 Task: Add an event with the title Second Staff Training: Time Management, date ''2023/10/29'', time 8:30 AM to 10:30 AMand add a description: If applicable, participants will explore effective communication strategies for remote or virtual team environments. They will learn how to leverage technology tools, manage communication barriers, and maintain strong connections despite physical distance.Select event color  Graphite . Add location for the event as: 789 Mount Sinai, Sinai, Egypt, logged in from the account softage.6@softage.netand send the event invitation to softage.10@softage.net and softage.4@softage.net. Set a reminder for the event Doesn''t repeat
Action: Mouse moved to (92, 101)
Screenshot: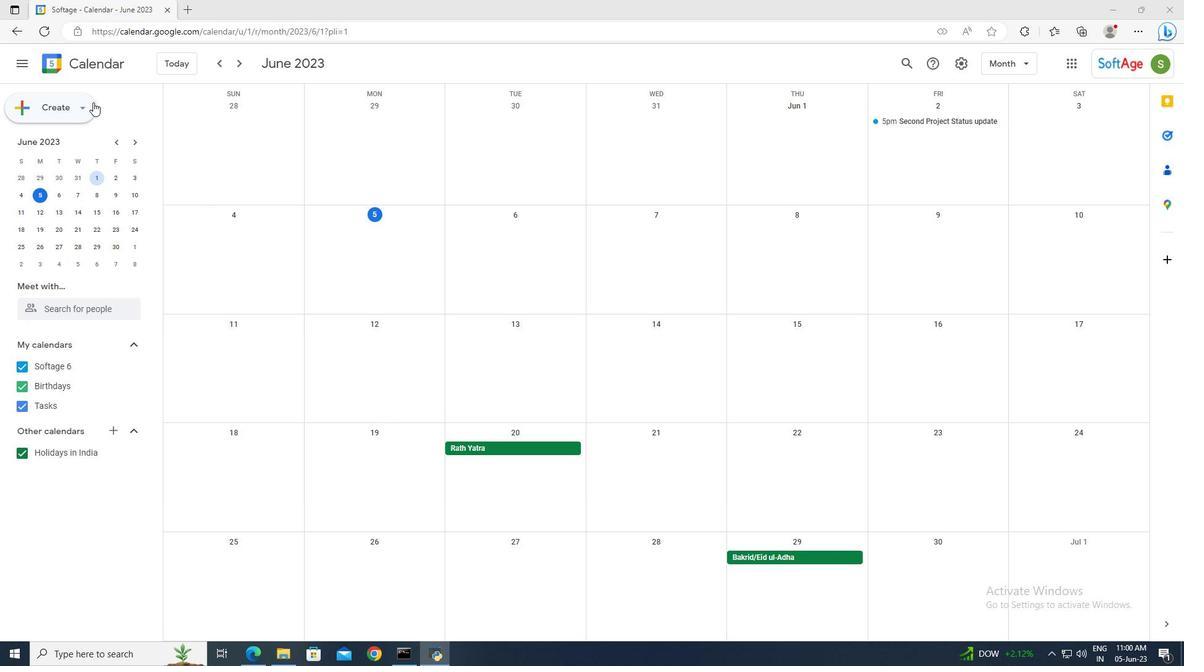 
Action: Mouse pressed left at (92, 101)
Screenshot: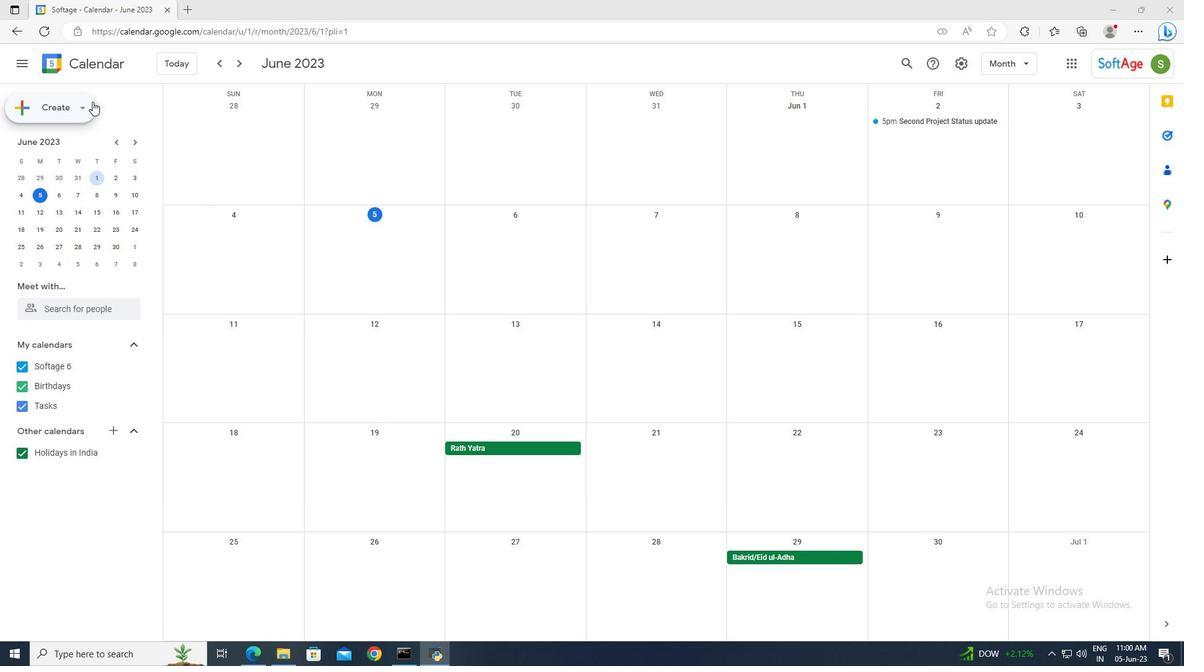 
Action: Mouse moved to (96, 133)
Screenshot: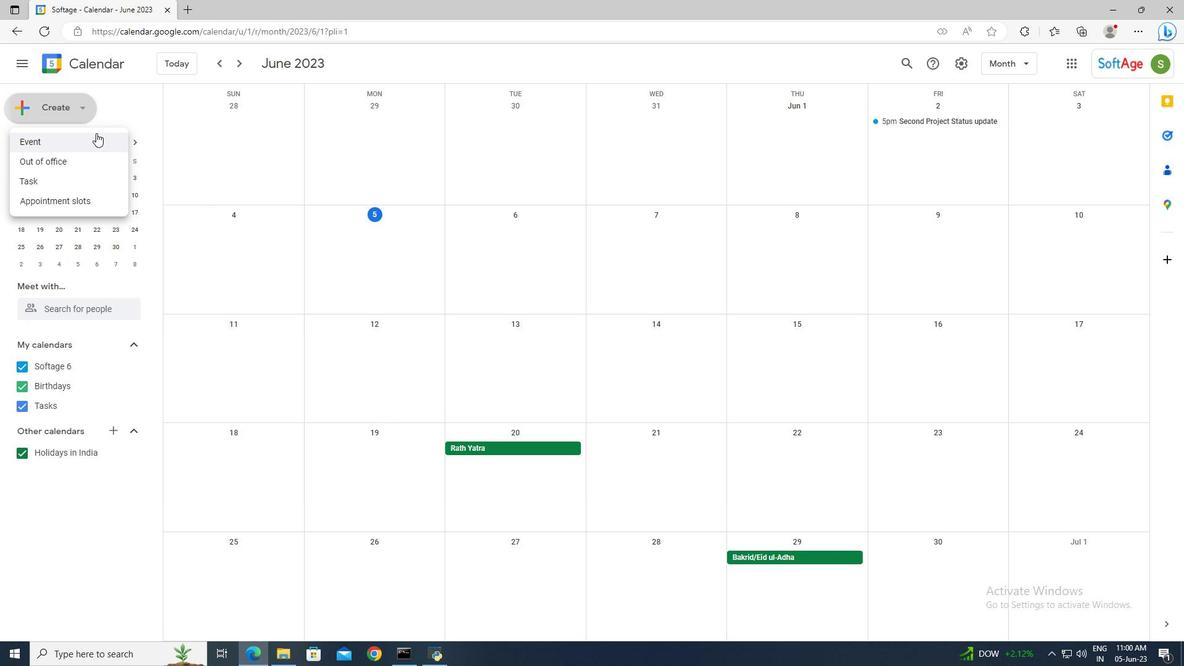 
Action: Mouse pressed left at (96, 133)
Screenshot: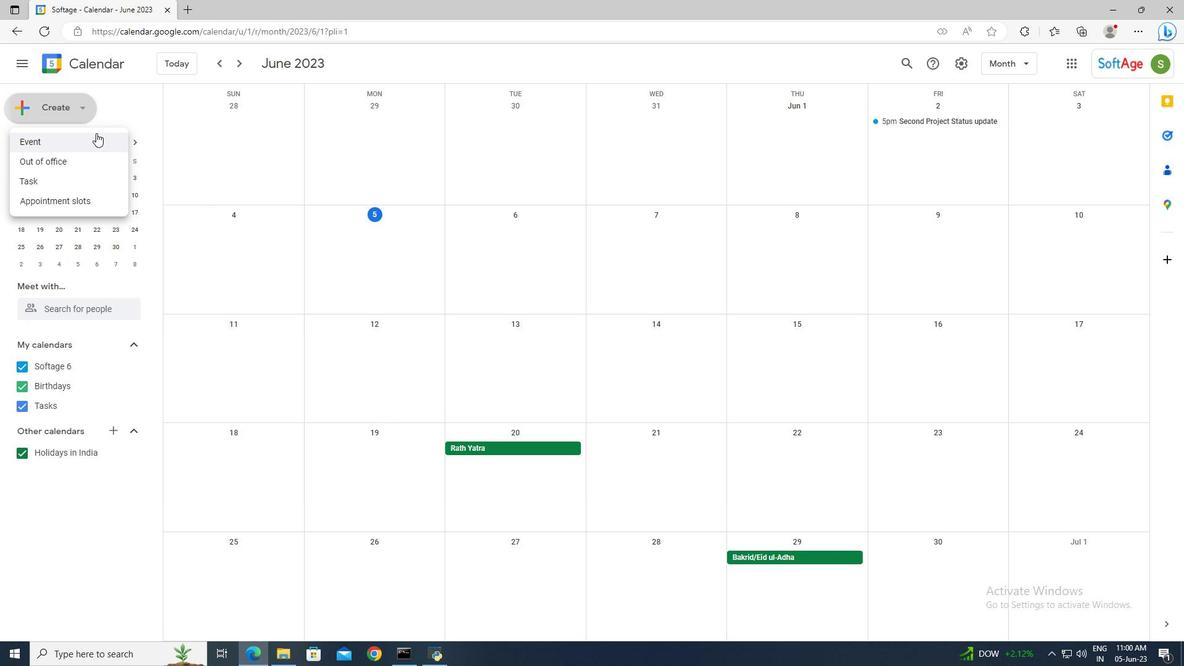 
Action: Mouse moved to (613, 412)
Screenshot: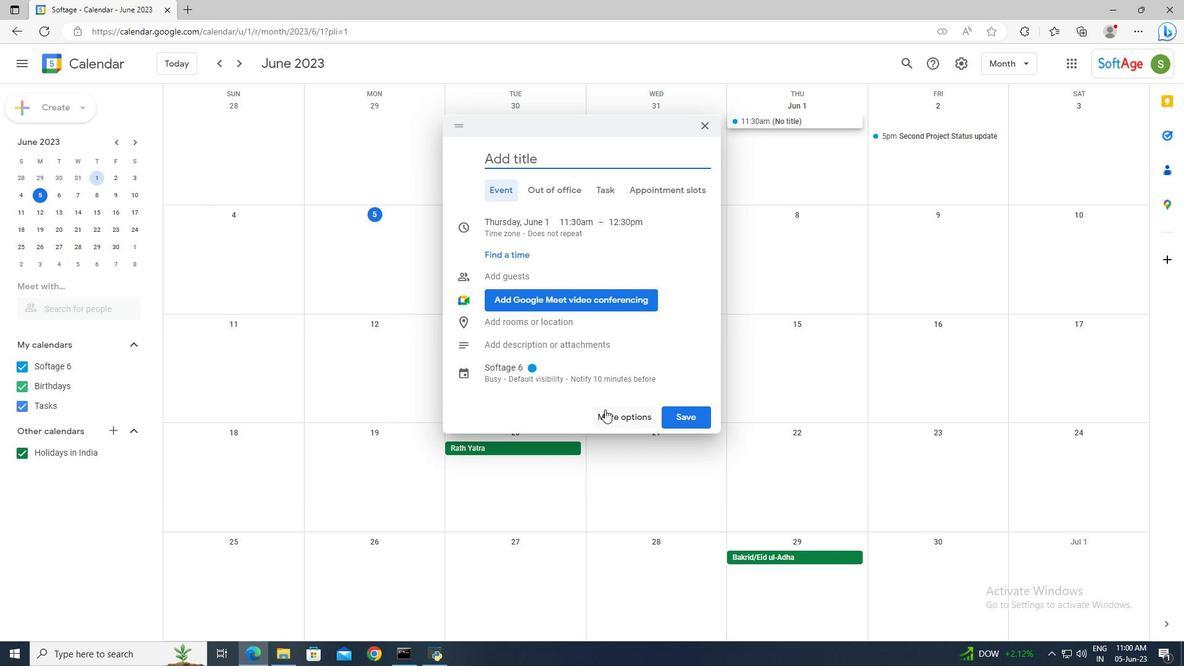 
Action: Mouse pressed left at (613, 412)
Screenshot: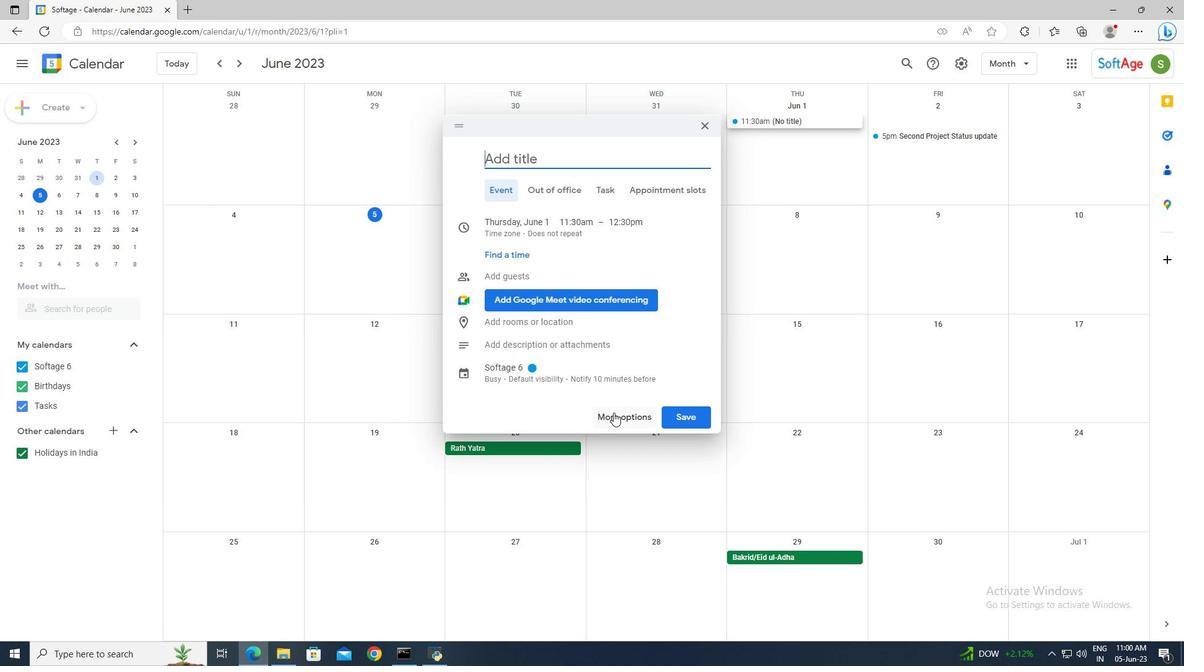 
Action: Mouse moved to (382, 69)
Screenshot: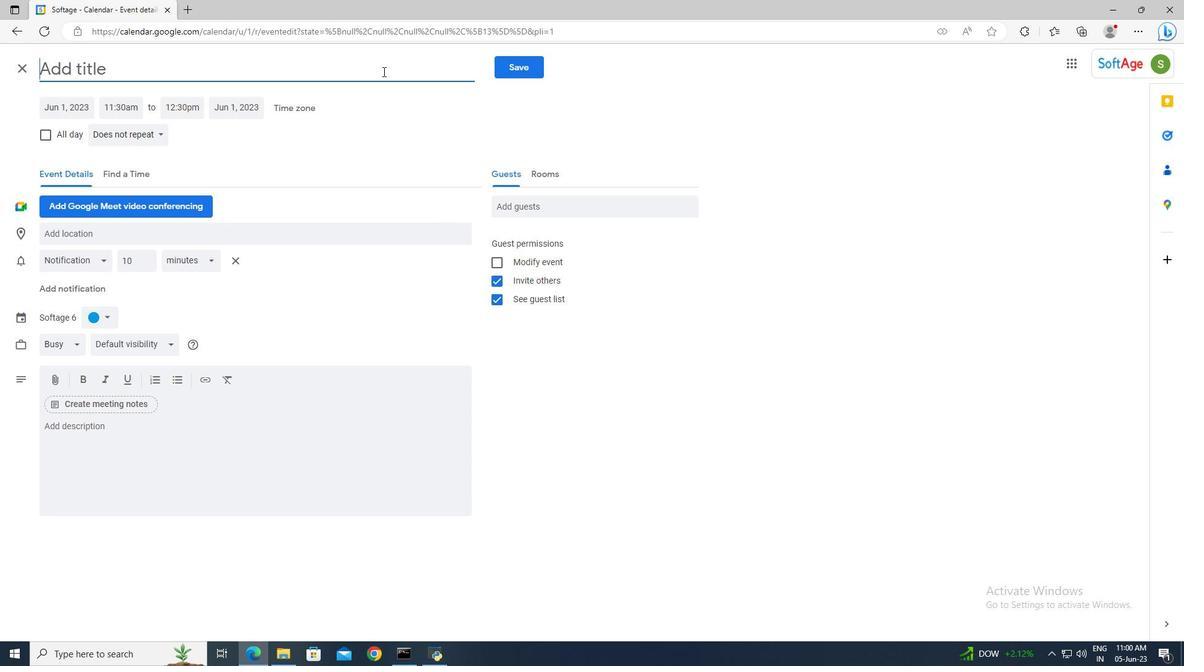 
Action: Mouse pressed left at (382, 69)
Screenshot: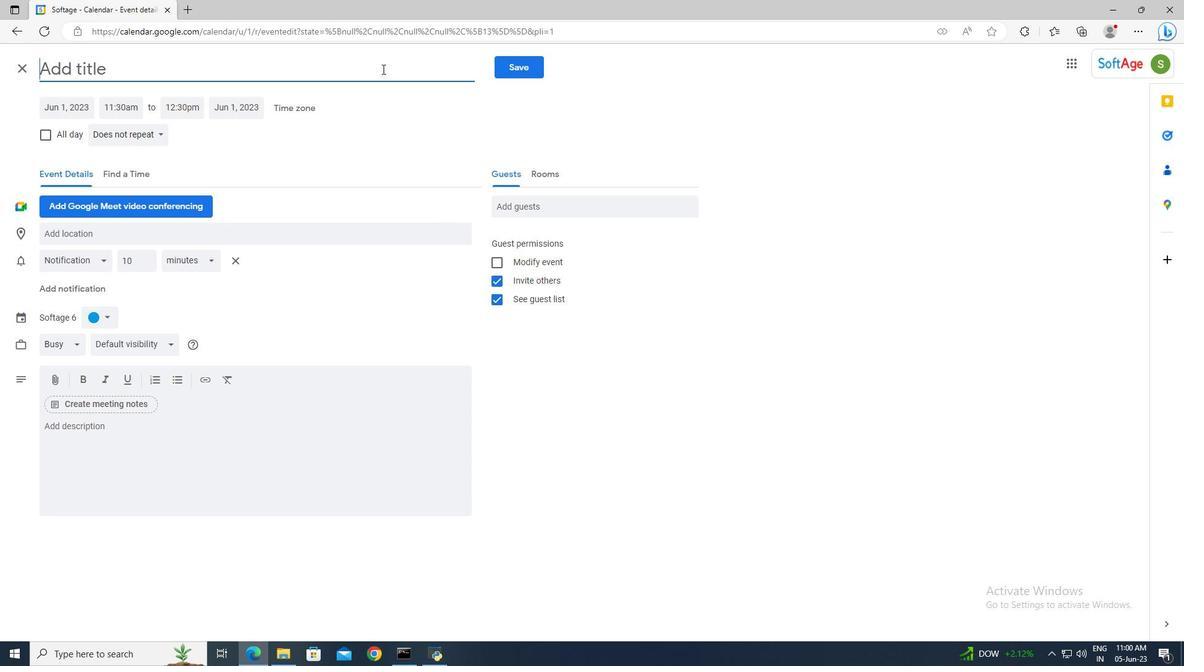 
Action: Key pressed <Key.shift>Second<Key.space><Key.shift_r>Staff<Key.space><Key.shift>Training<Key.shift>:<Key.space><Key.shift>Time<Key.space><Key.shift>Management
Screenshot: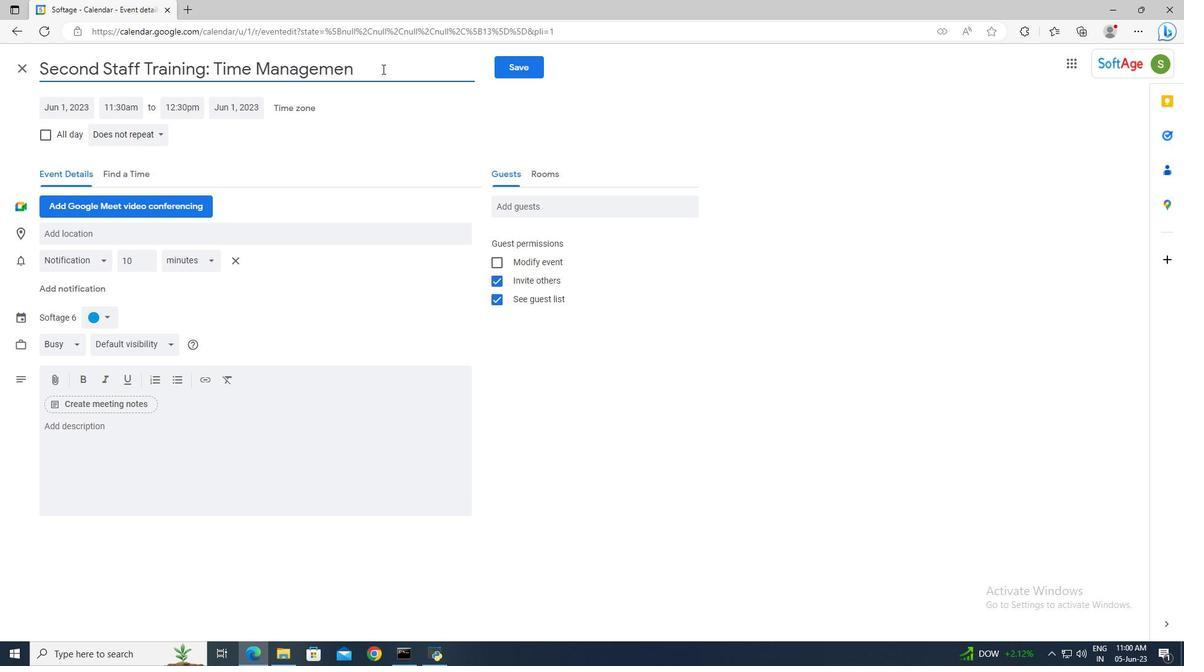 
Action: Mouse moved to (80, 102)
Screenshot: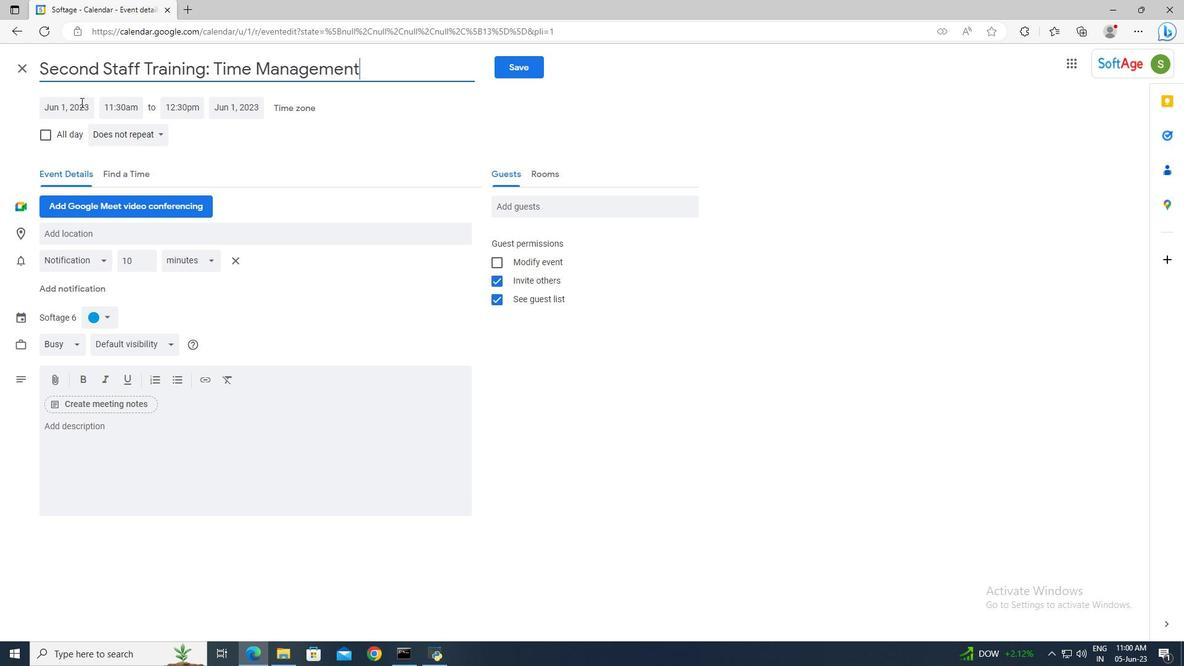
Action: Mouse pressed left at (80, 102)
Screenshot: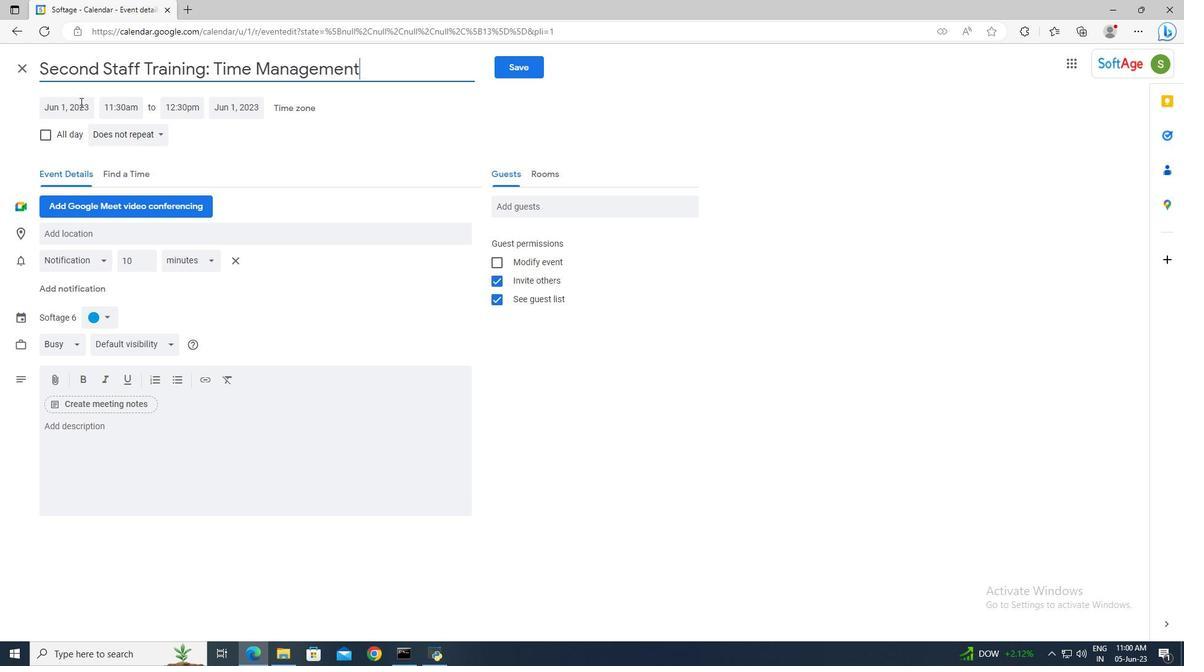 
Action: Mouse moved to (193, 133)
Screenshot: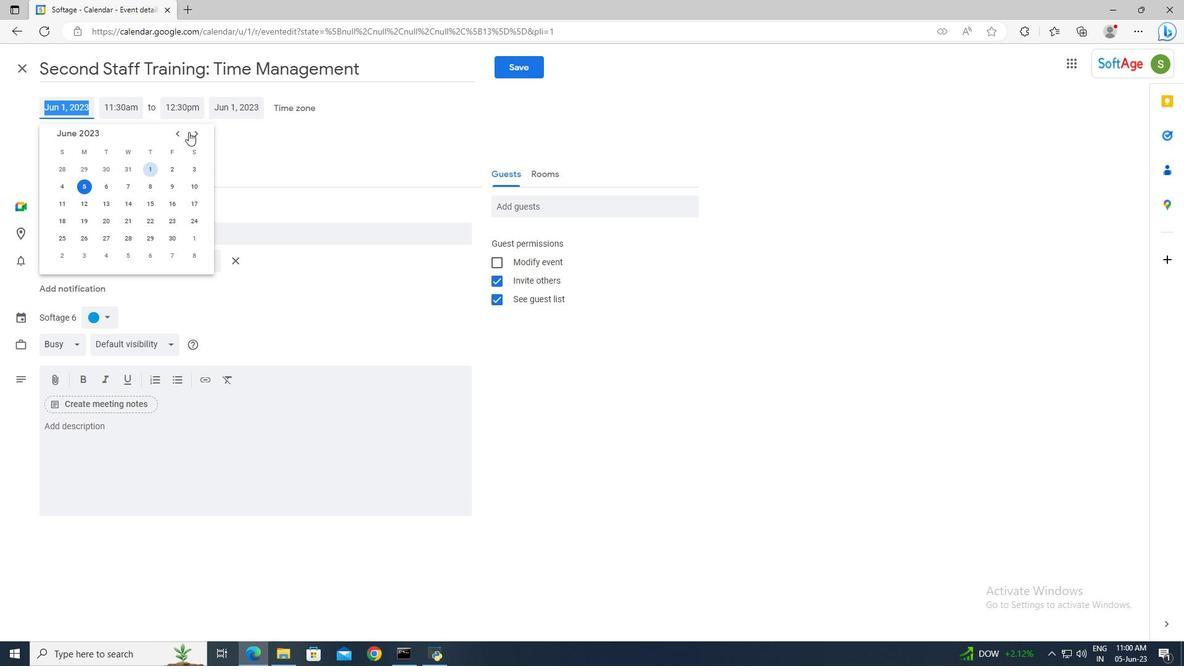 
Action: Mouse pressed left at (193, 133)
Screenshot: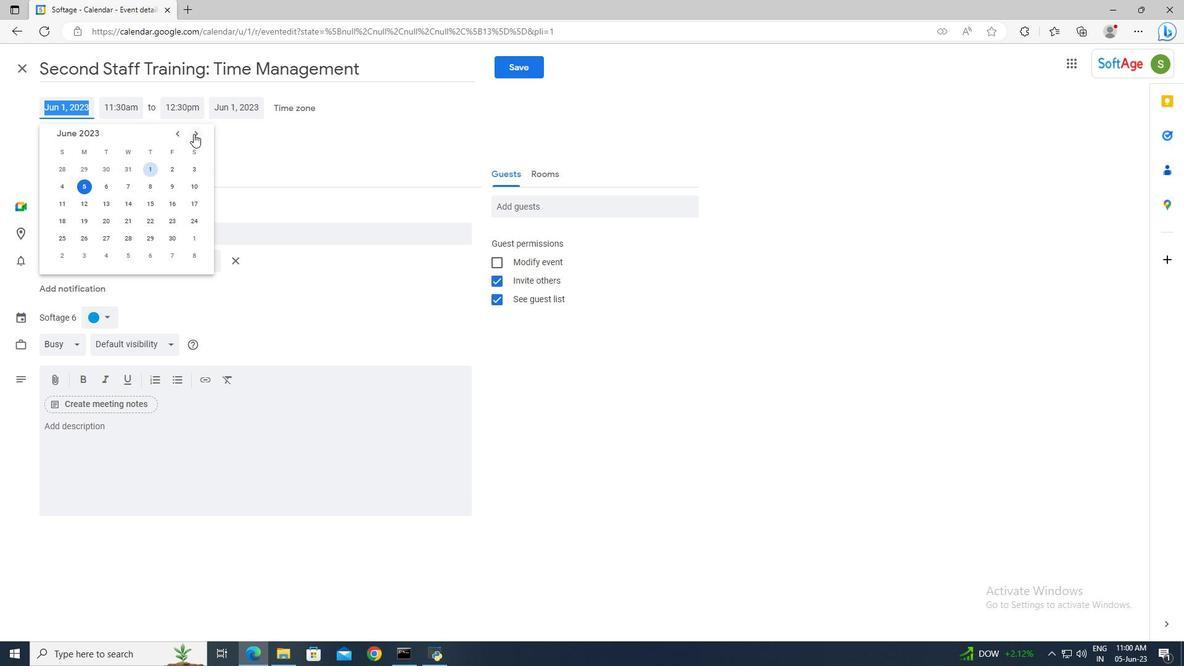 
Action: Mouse pressed left at (193, 133)
Screenshot: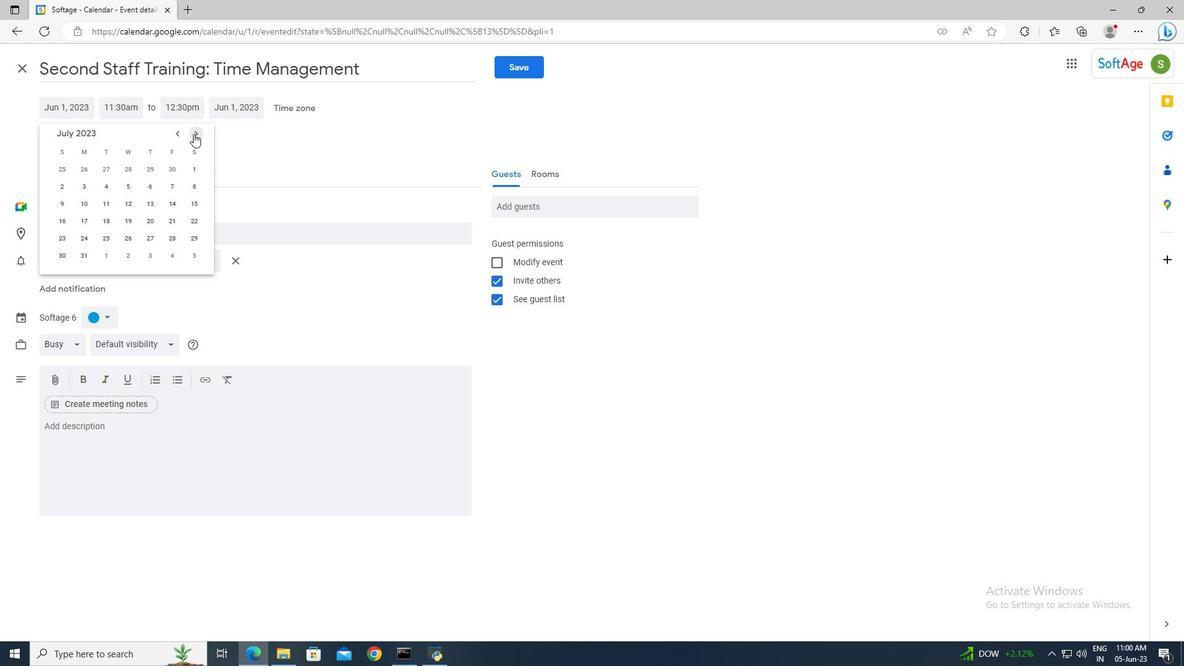 
Action: Mouse pressed left at (193, 133)
Screenshot: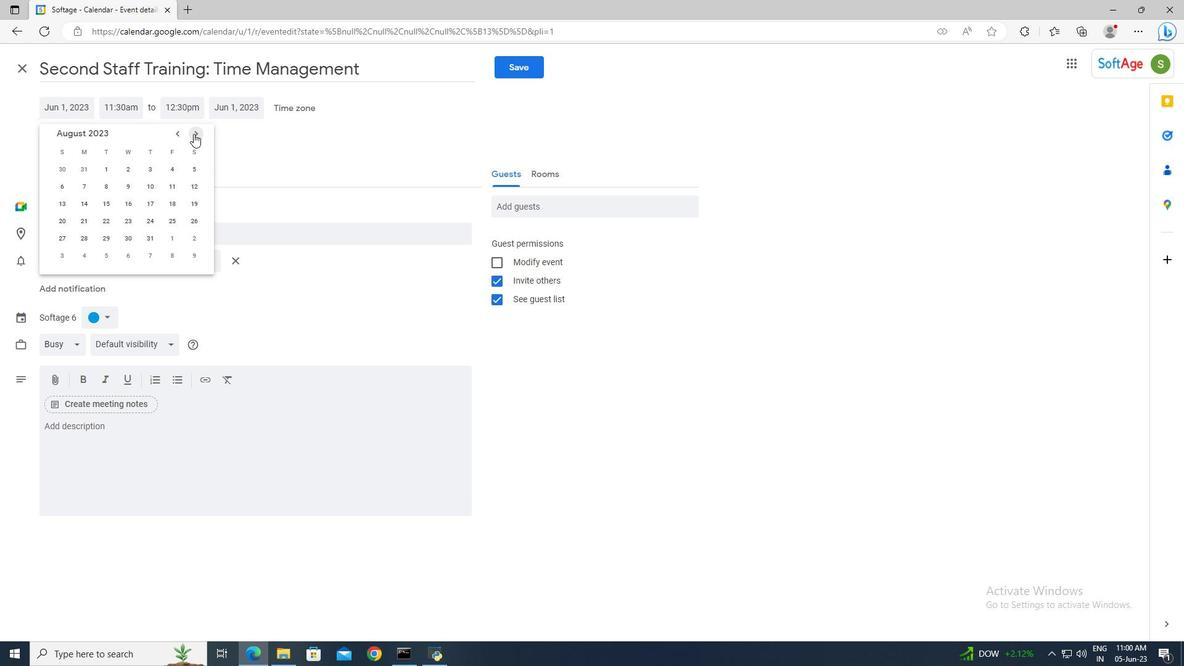 
Action: Mouse pressed left at (193, 133)
Screenshot: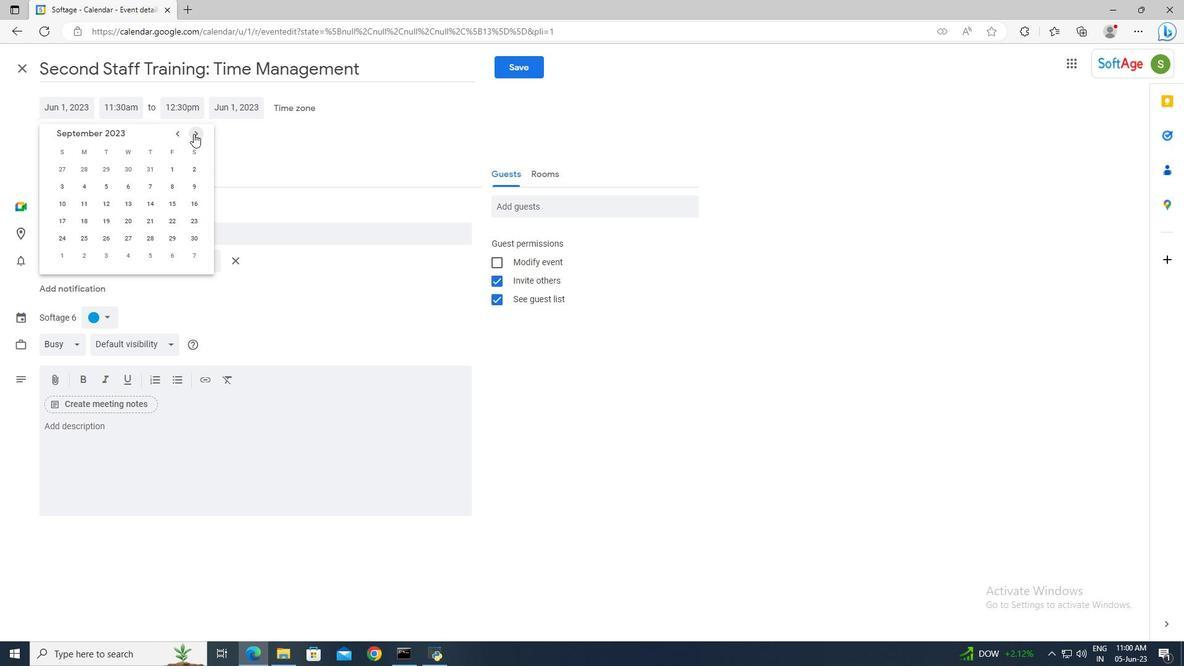 
Action: Mouse moved to (64, 236)
Screenshot: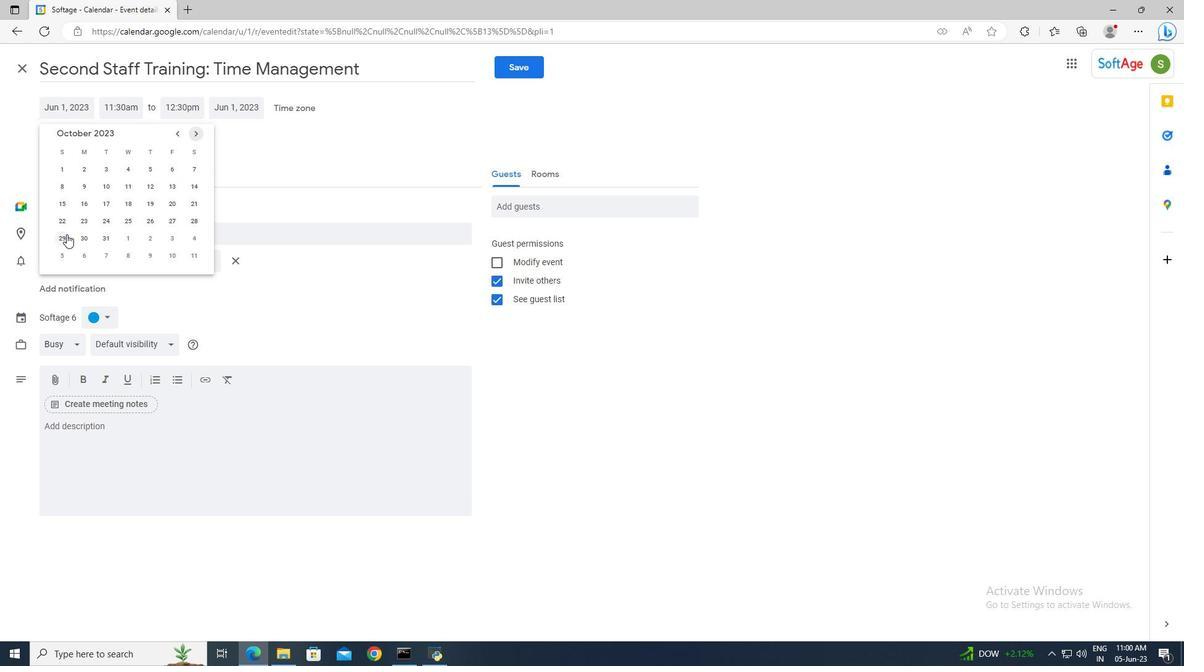 
Action: Mouse pressed left at (64, 236)
Screenshot: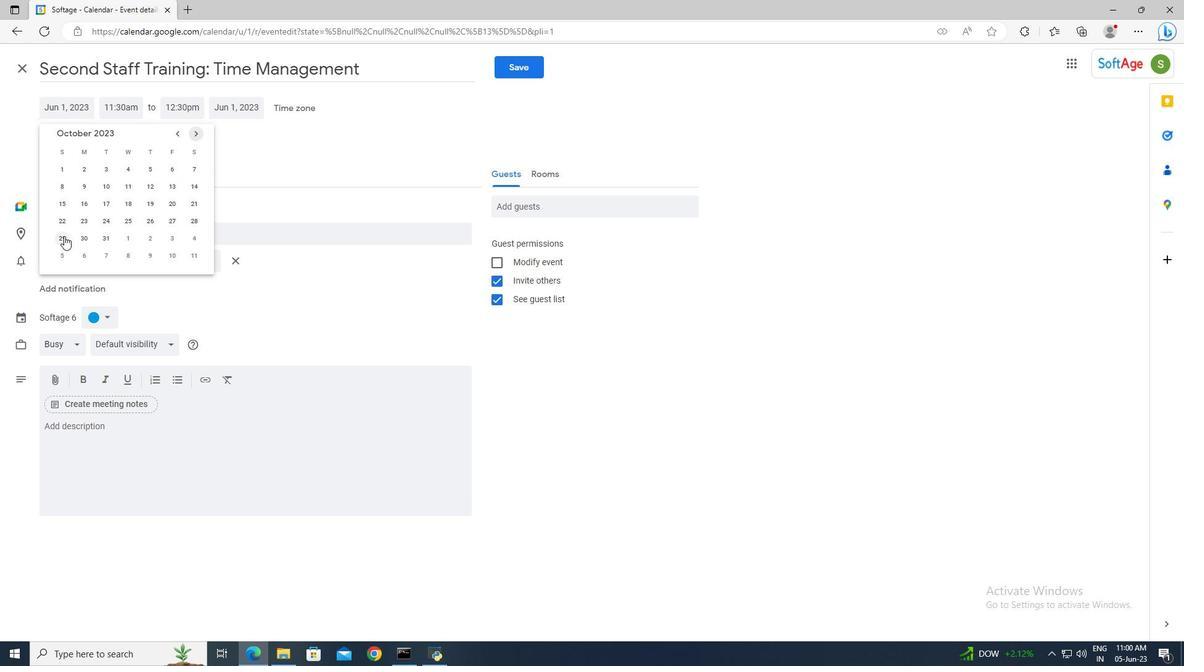 
Action: Mouse moved to (121, 107)
Screenshot: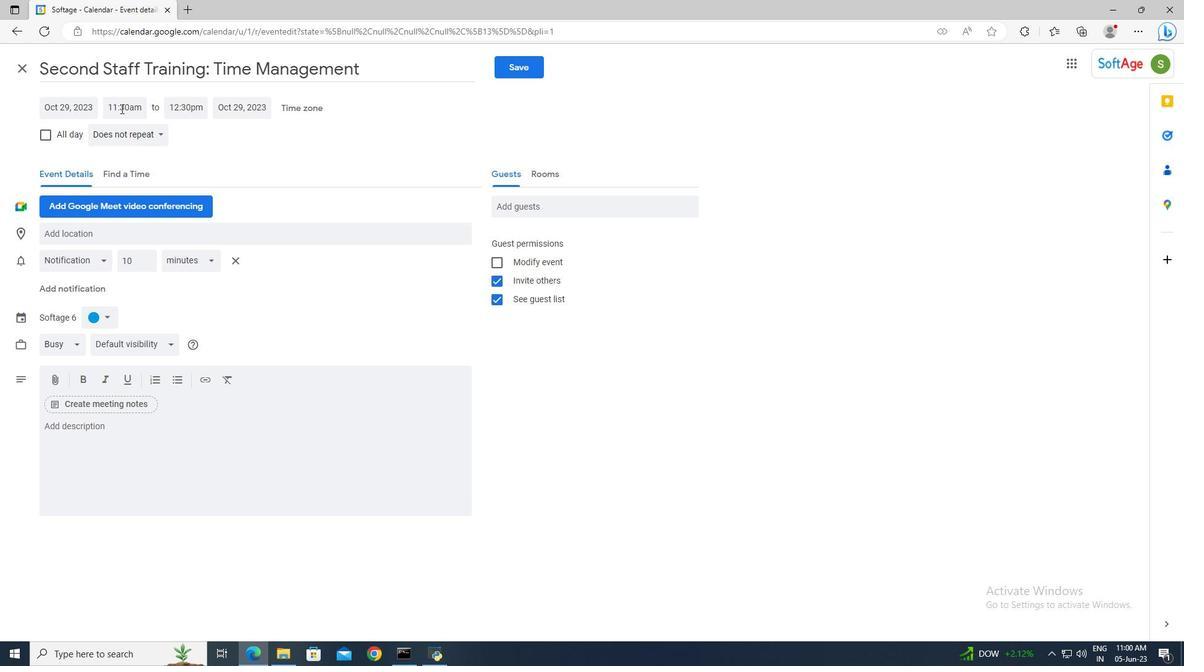 
Action: Mouse pressed left at (121, 107)
Screenshot: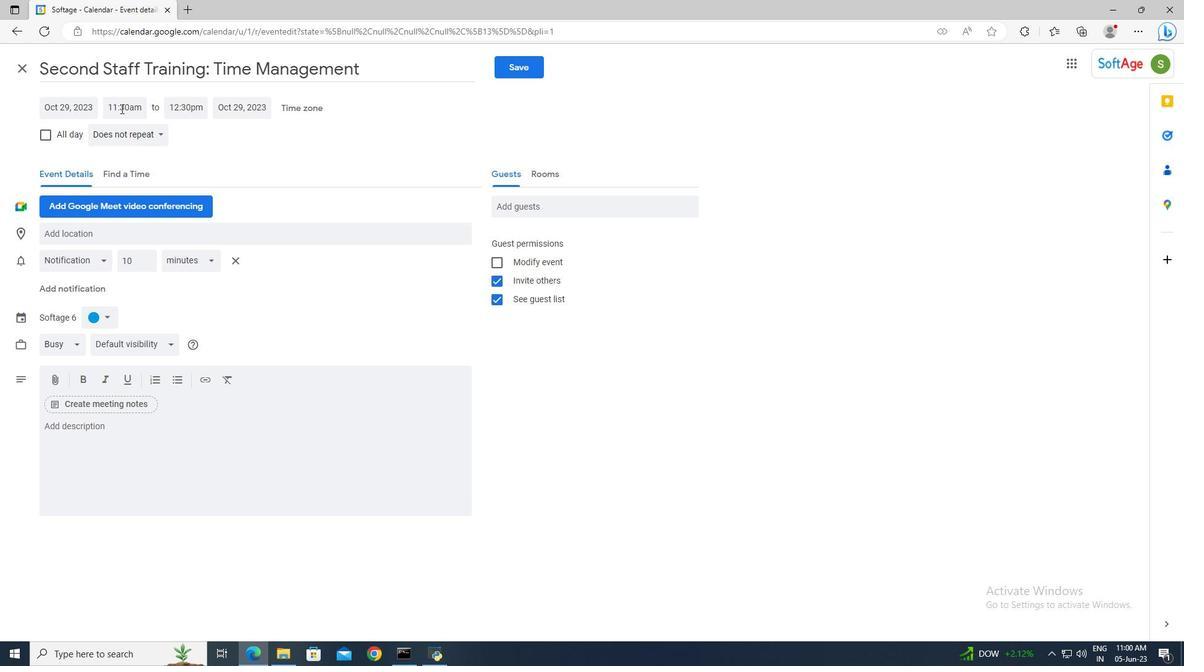 
Action: Key pressed 8<Key.shift_r>:30am<Key.enter><Key.tab>10<Key.shift>:30<Key.enter>
Screenshot: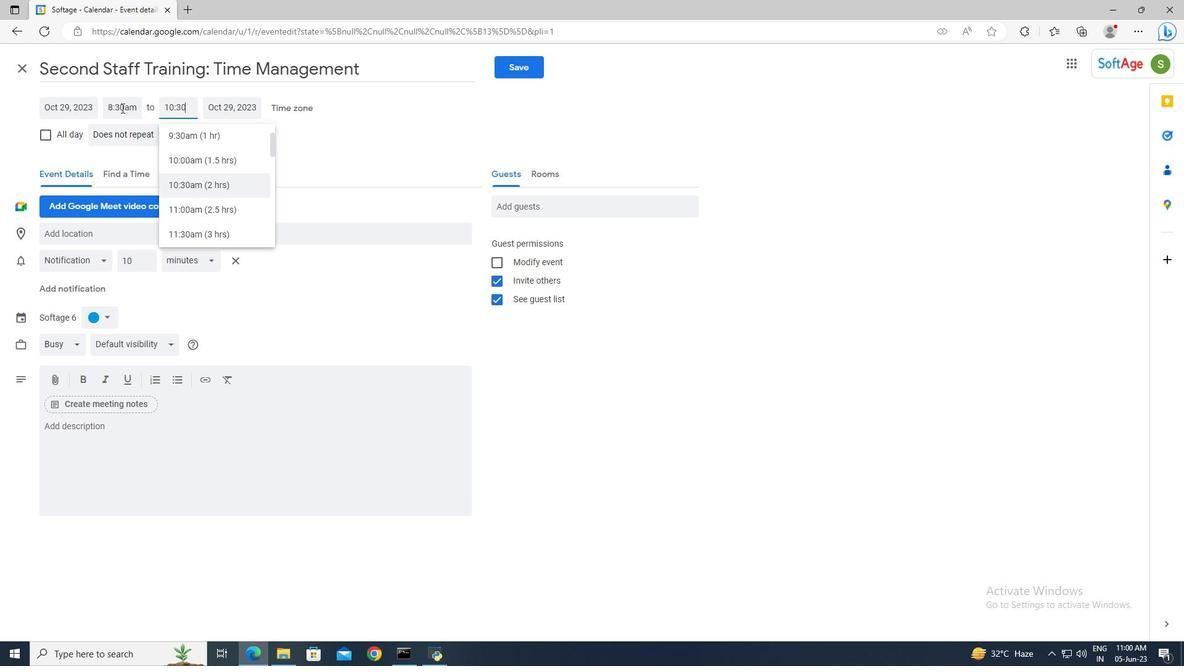 
Action: Mouse moved to (128, 428)
Screenshot: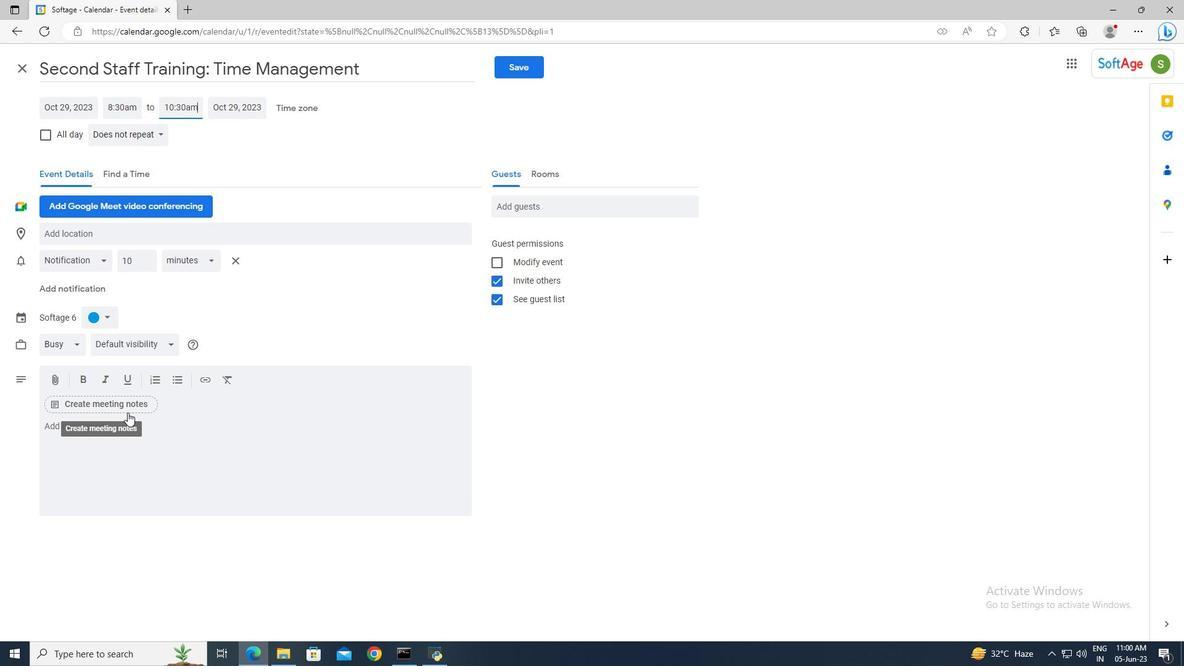 
Action: Mouse pressed left at (128, 428)
Screenshot: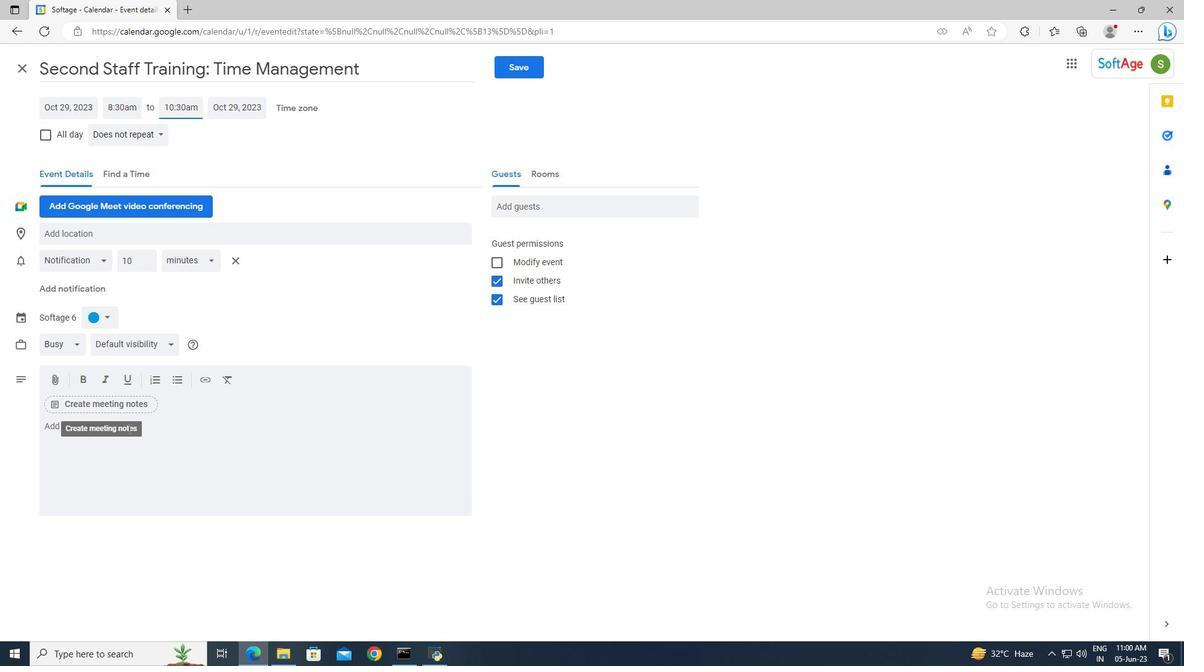 
Action: Key pressed <Key.shift>If<Key.space>applicable,<Key.space>participants<Key.space>will<Key.space>explore<Key.space>effective<Key.space>communication<Key.space>strategies<Key.space>for<Key.space>remote<Key.space>or<Key.space>virtual<Key.space>team<Key.space>environments.<Key.space><Key.shift>They<Key.space>will<Key.space>learn<Key.space>how<Key.space>to<Key.space>leverage<Key.space>technology<Key.space>tools,<Key.space>manage<Key.space>communication<Key.space>barriers,<Key.space>and<Key.space>maintain<Key.space>strong<Key.space>connections<Key.space>despite<Key.space>physical<Key.space>distance.
Screenshot: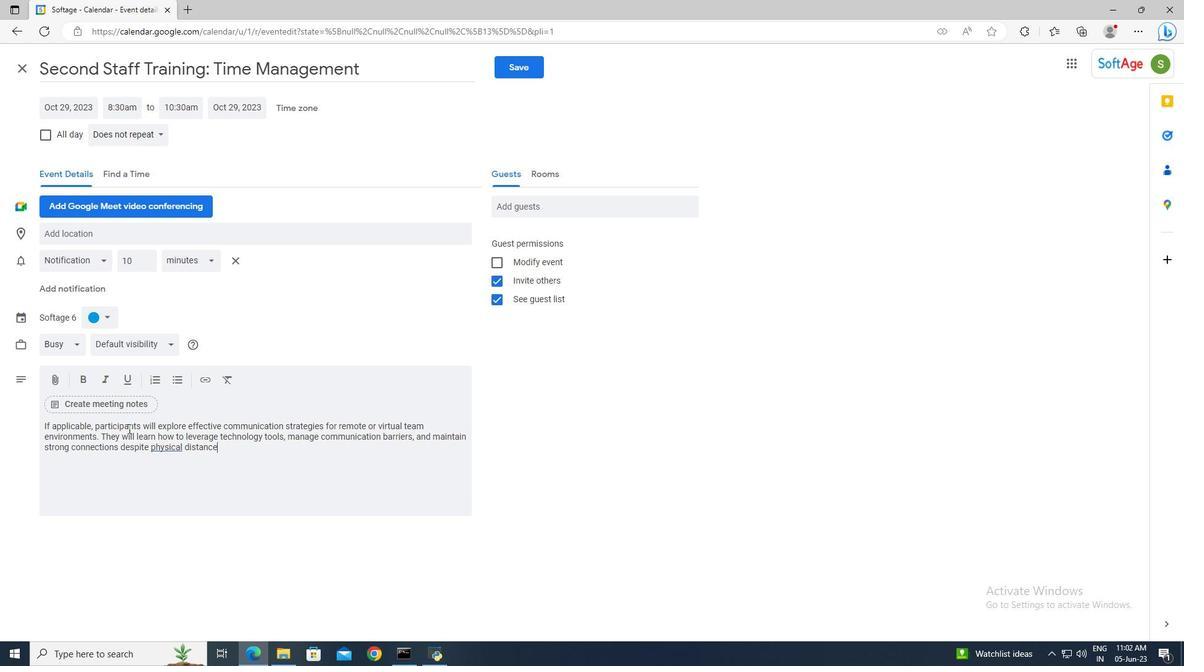 
Action: Mouse moved to (111, 310)
Screenshot: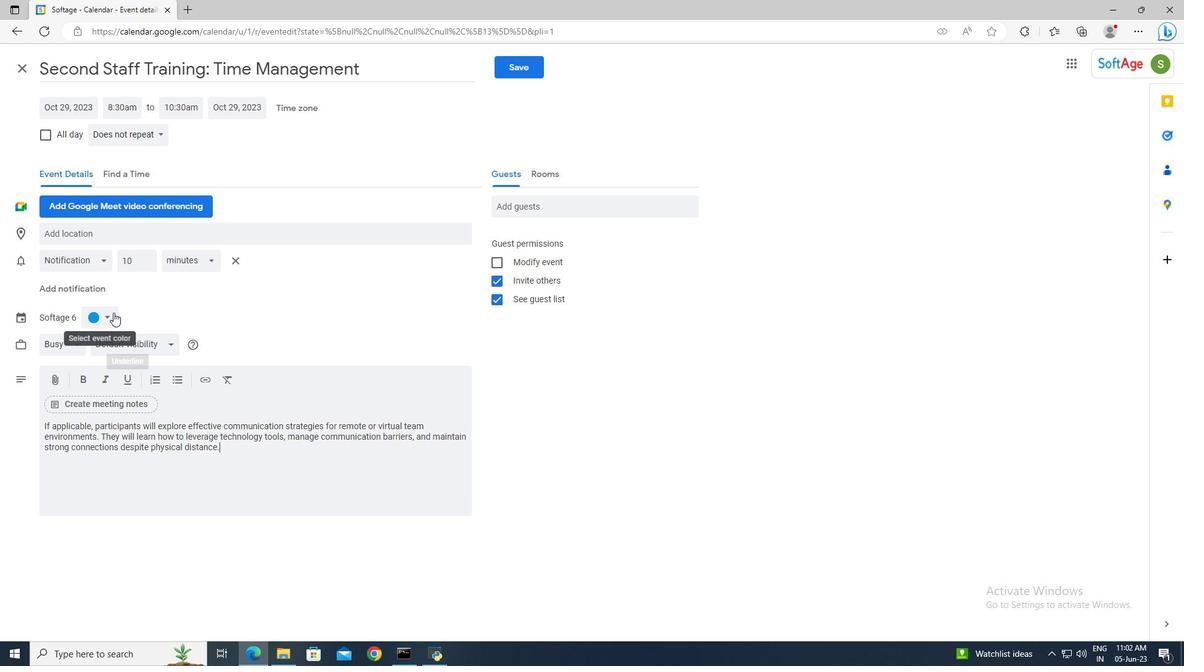 
Action: Mouse pressed left at (111, 310)
Screenshot: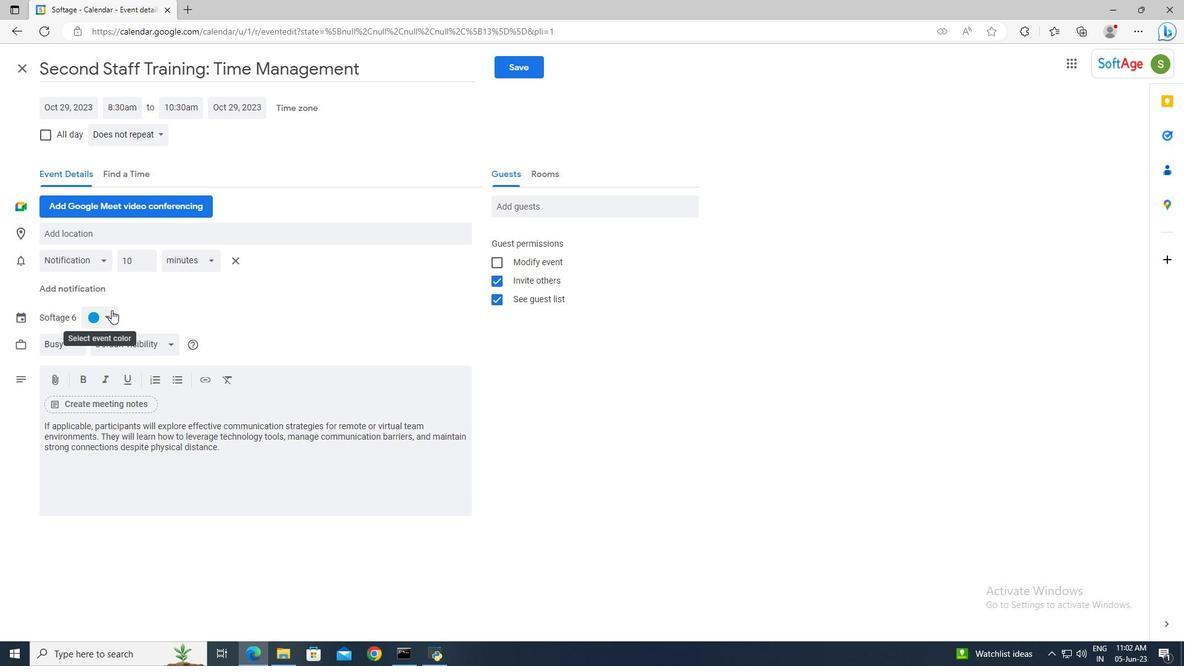 
Action: Mouse moved to (91, 397)
Screenshot: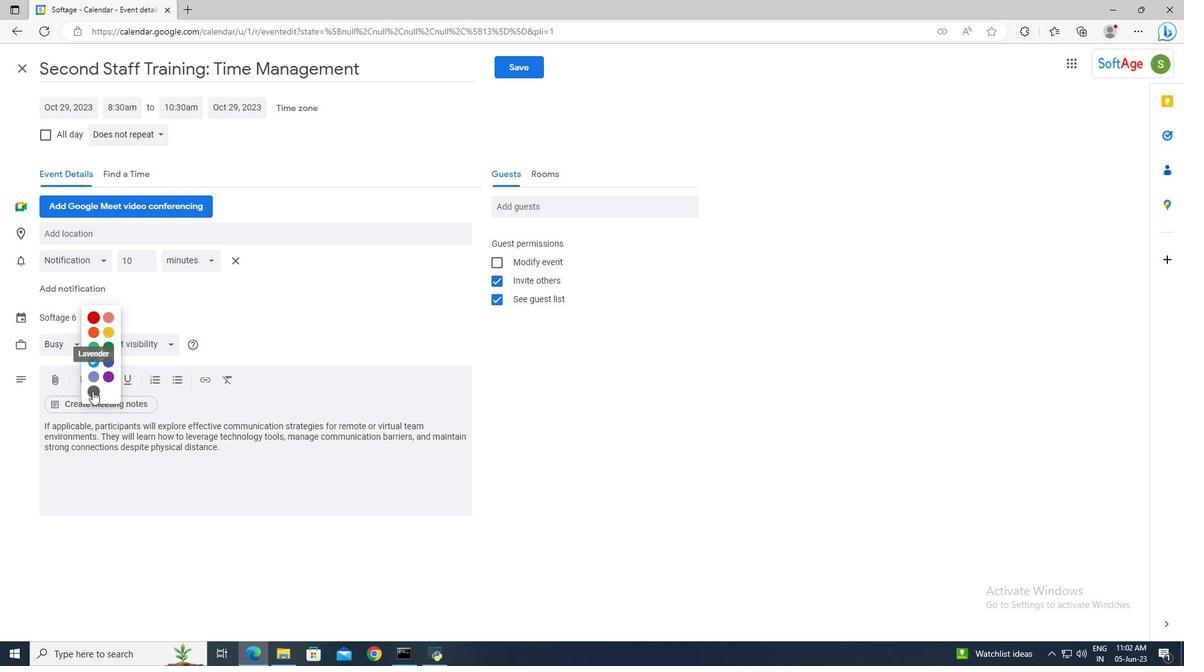 
Action: Mouse pressed left at (91, 397)
Screenshot: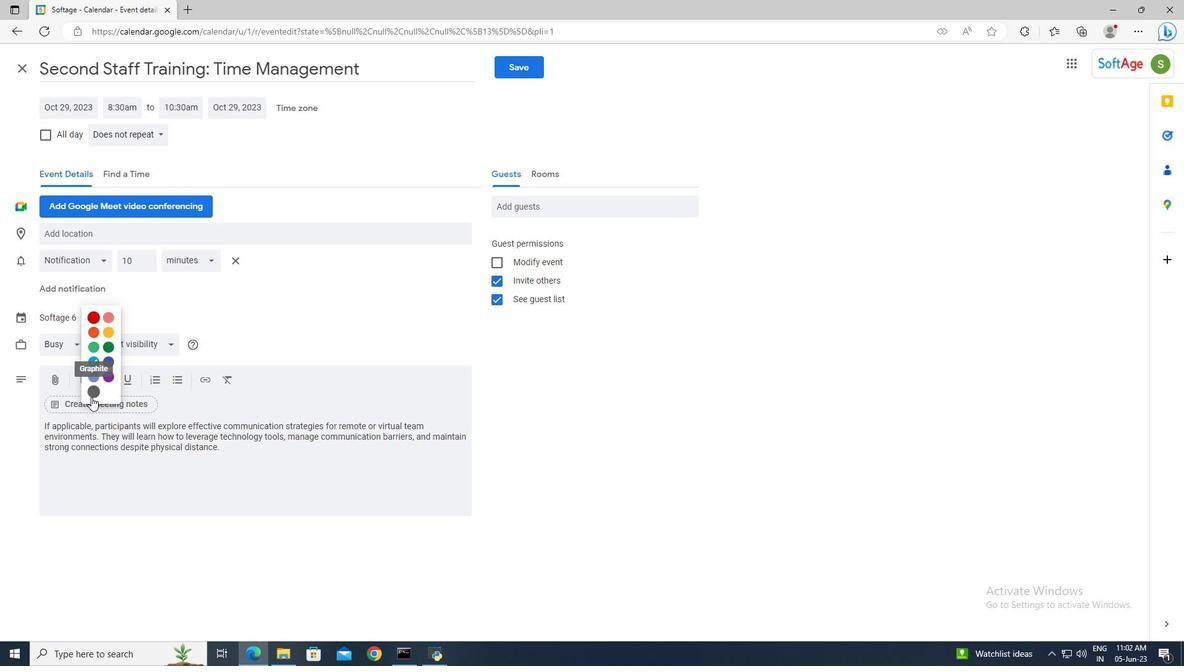 
Action: Mouse moved to (96, 236)
Screenshot: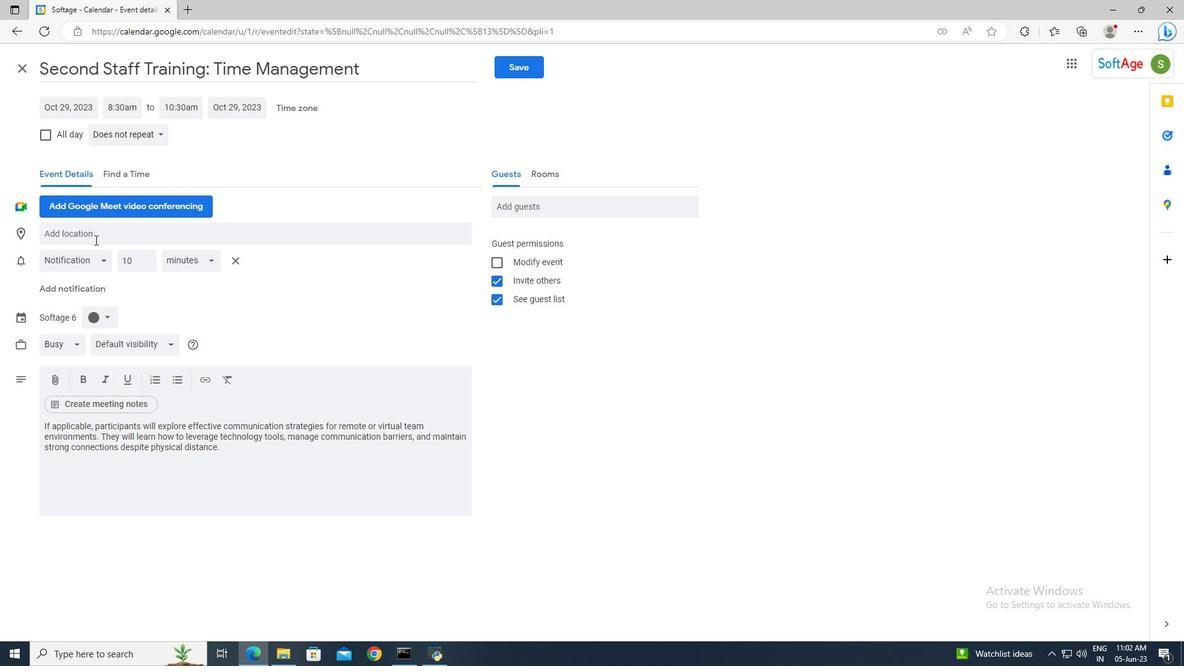 
Action: Mouse pressed left at (96, 236)
Screenshot: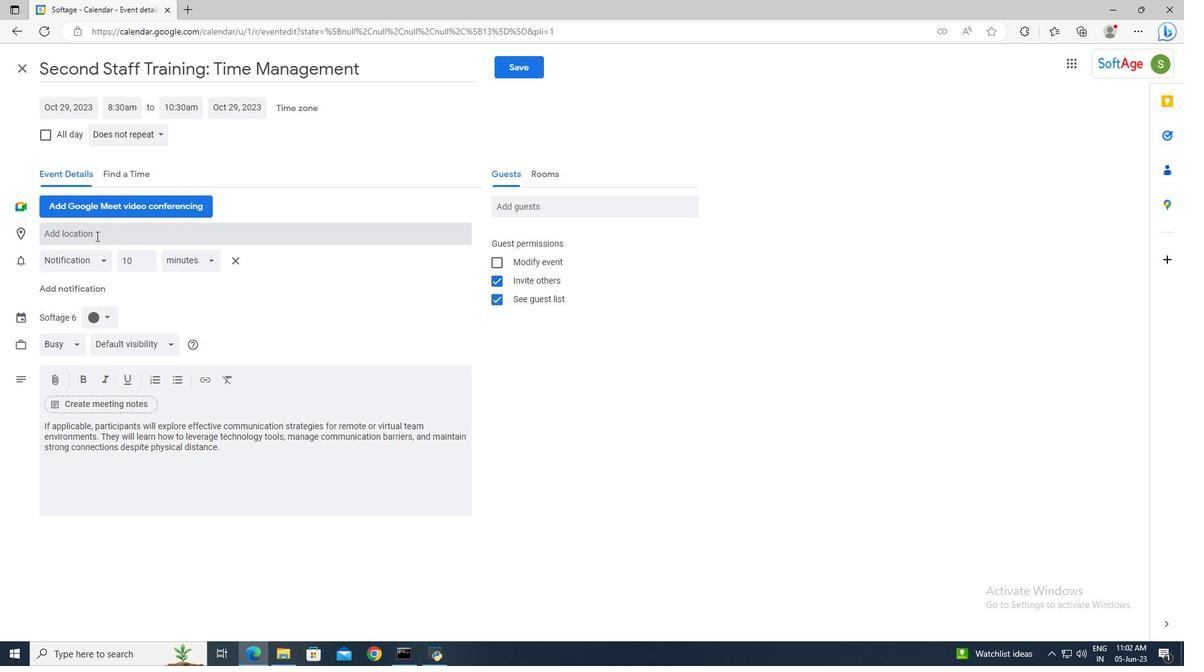 
Action: Key pressed 789<Key.space><Key.shift>Mount<Key.space><Key.shift_r>Sinai,<Key.space><Key.shift_r>Sinai,<Key.space><Key.shift>Egypt<Key.enter>
Screenshot: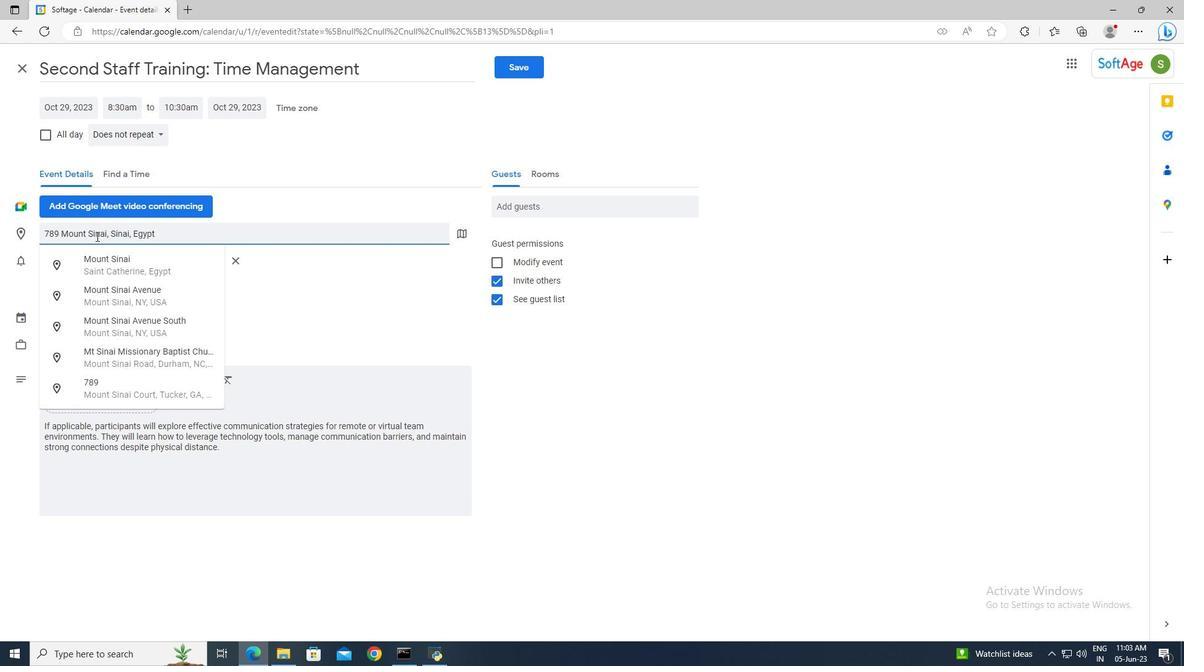 
Action: Mouse moved to (517, 204)
Screenshot: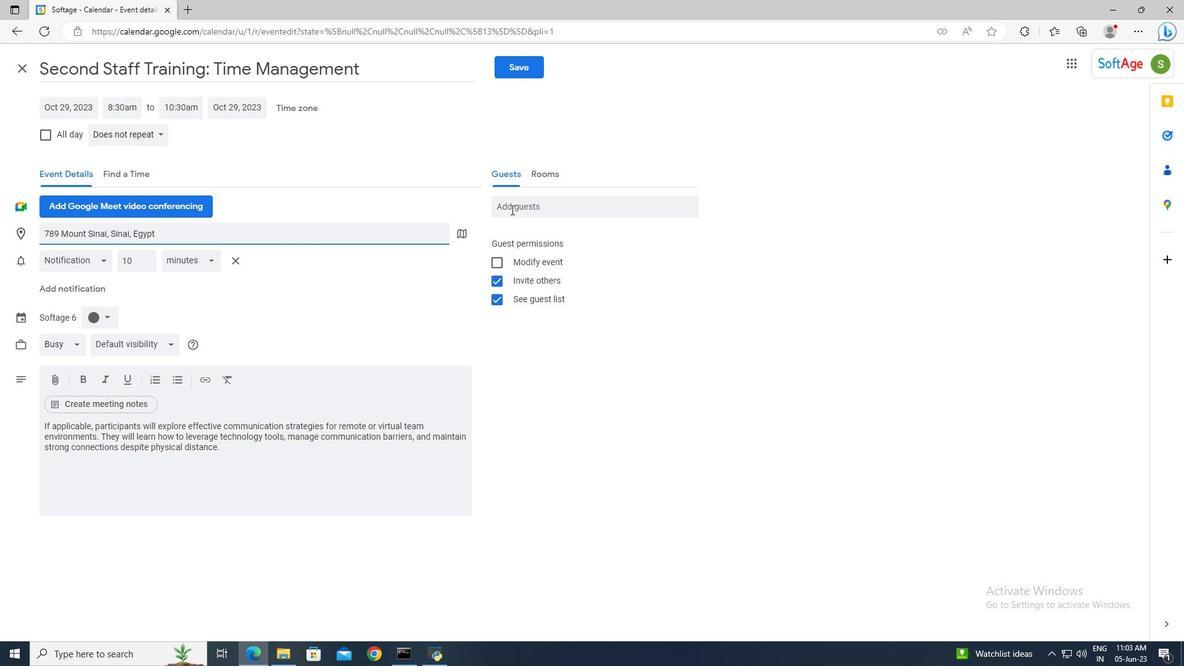 
Action: Mouse pressed left at (517, 204)
Screenshot: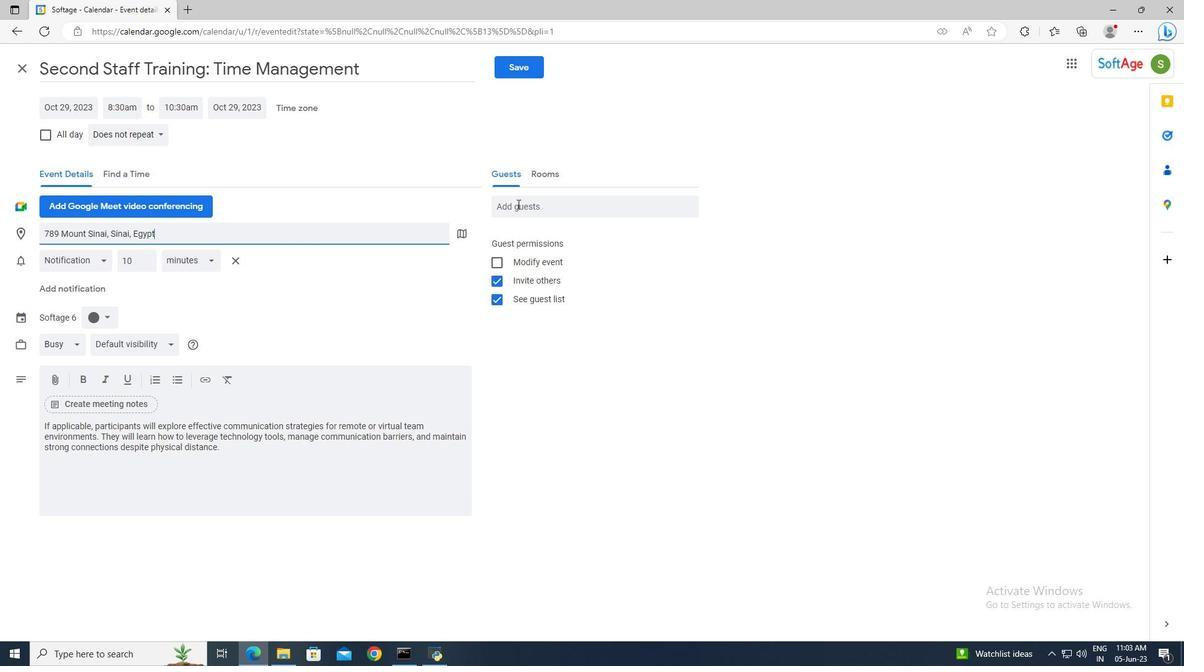 
Action: Key pressed softage.10<Key.shift>@softage.net<Key.enter>softage.4<Key.shift>@softage.net<Key.enter>
Screenshot: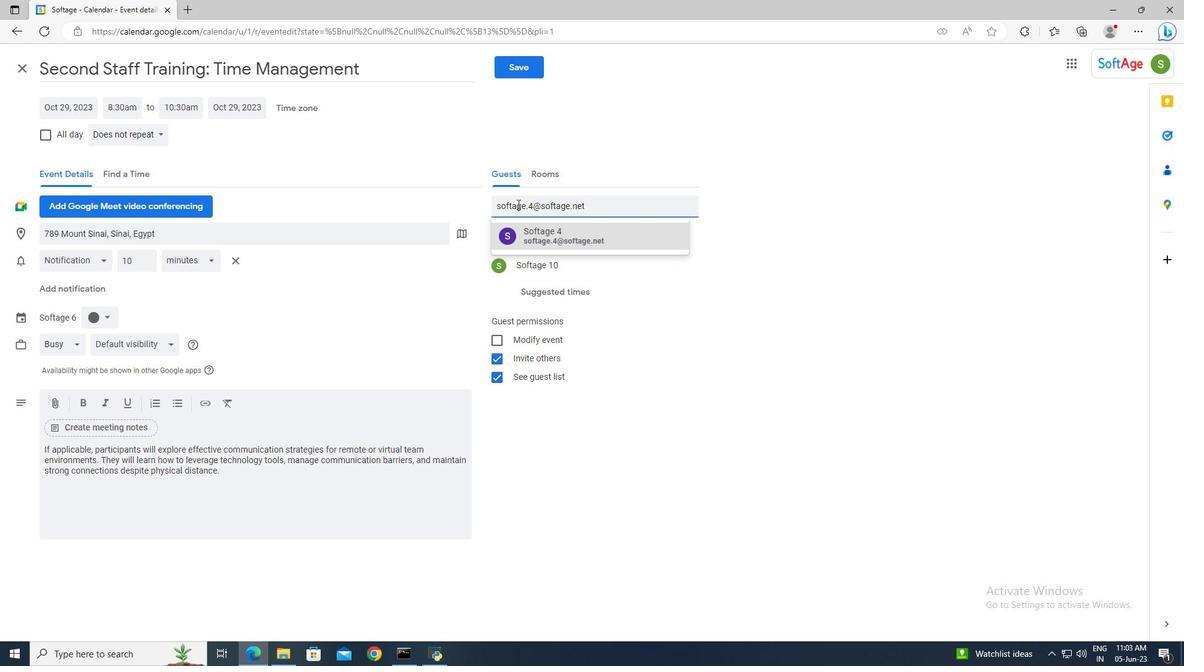 
Action: Mouse moved to (102, 126)
Screenshot: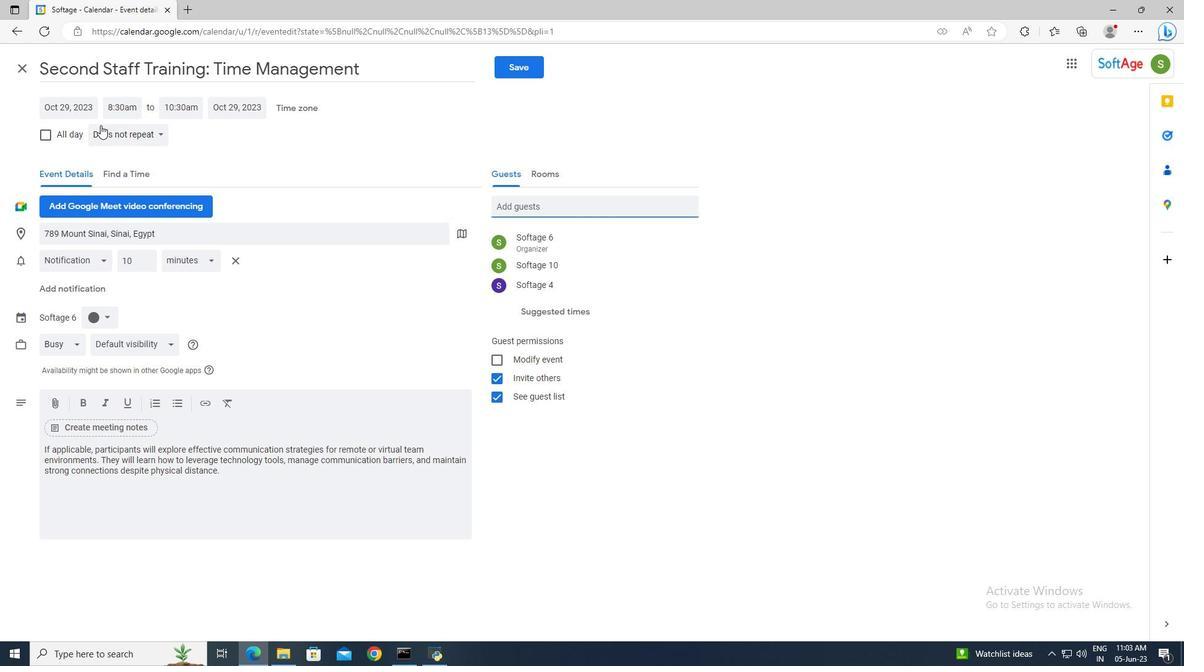
Action: Mouse pressed left at (102, 126)
Screenshot: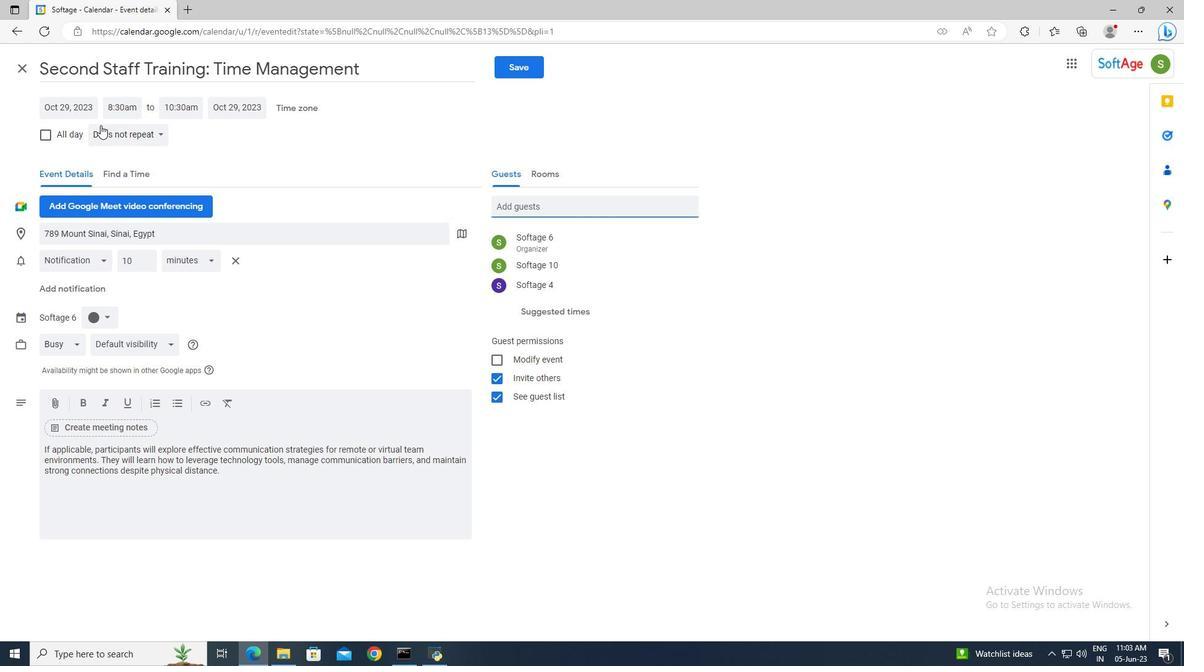 
Action: Mouse moved to (106, 132)
Screenshot: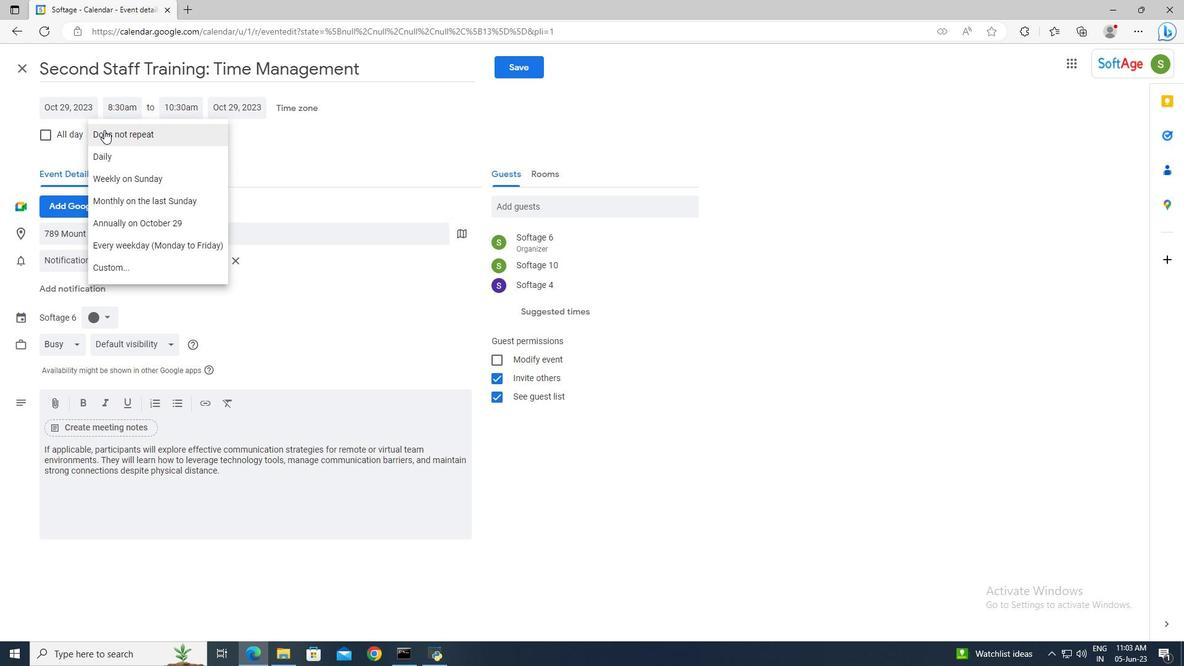 
Action: Mouse pressed left at (106, 132)
Screenshot: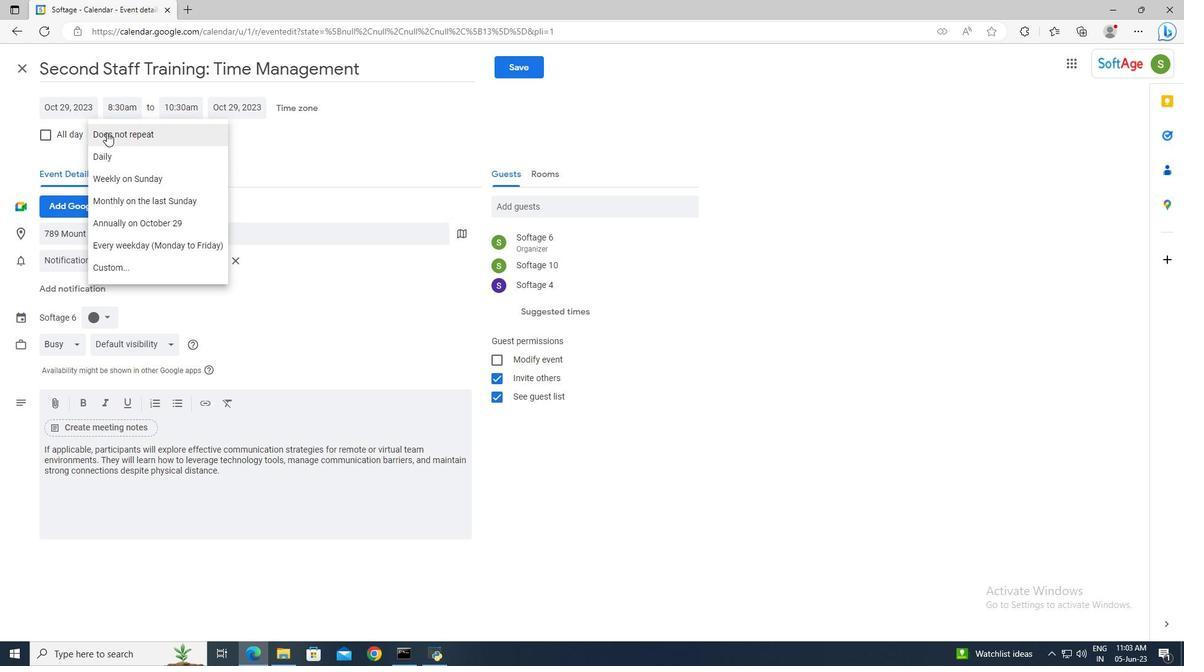 
Action: Mouse moved to (515, 70)
Screenshot: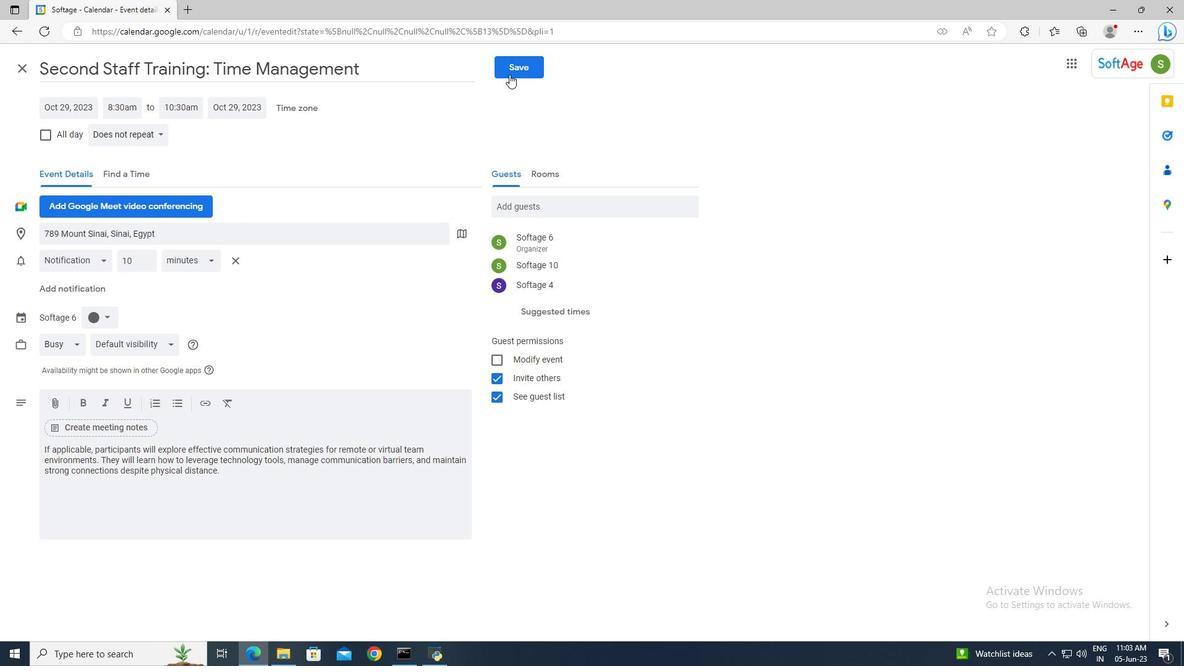 
Action: Mouse pressed left at (515, 70)
Screenshot: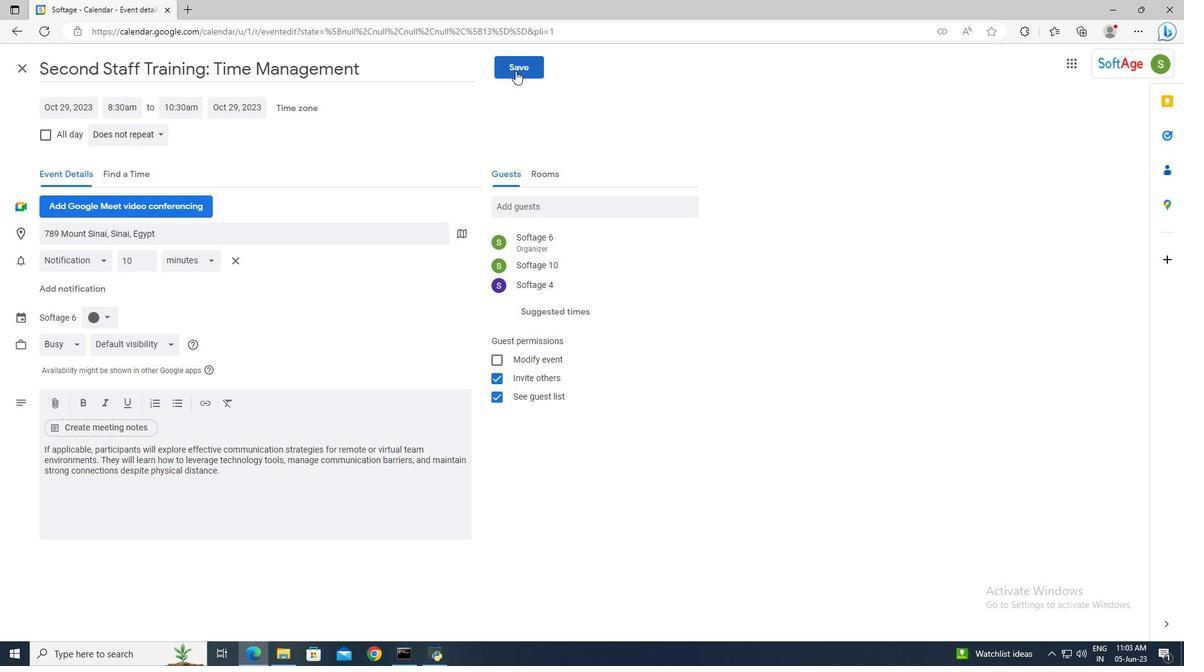 
Action: Mouse moved to (709, 369)
Screenshot: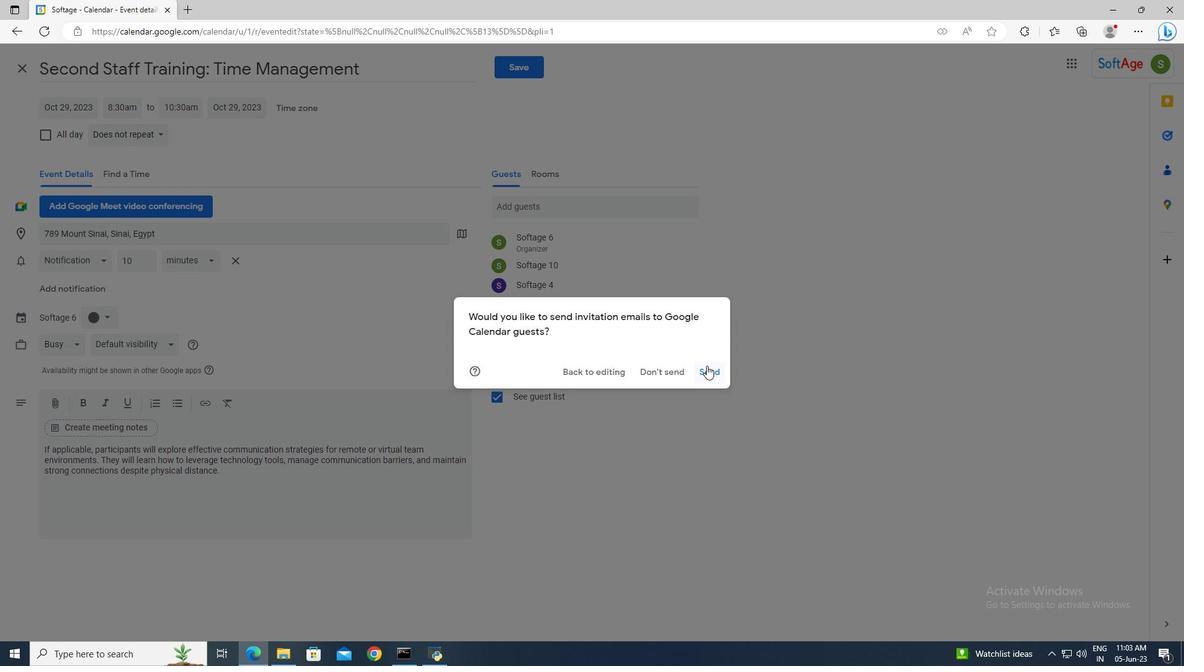 
Action: Mouse pressed left at (709, 369)
Screenshot: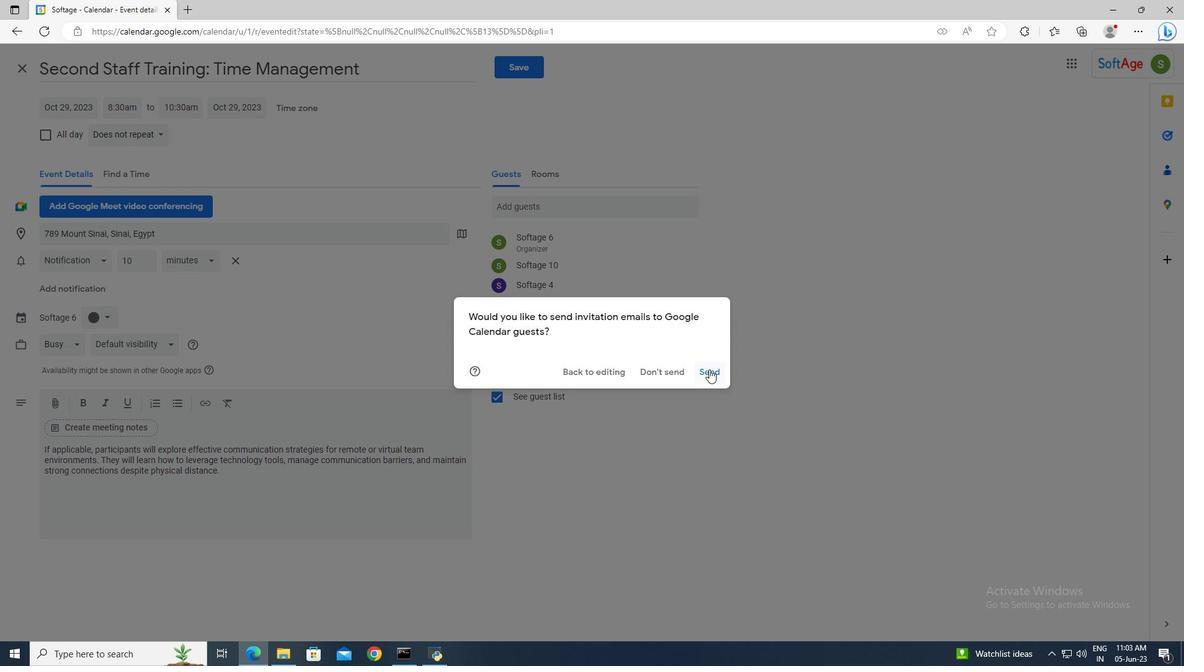 
